 Task: Add filter "Any" in priority.
Action: Mouse pressed left at (286, 300)
Screenshot: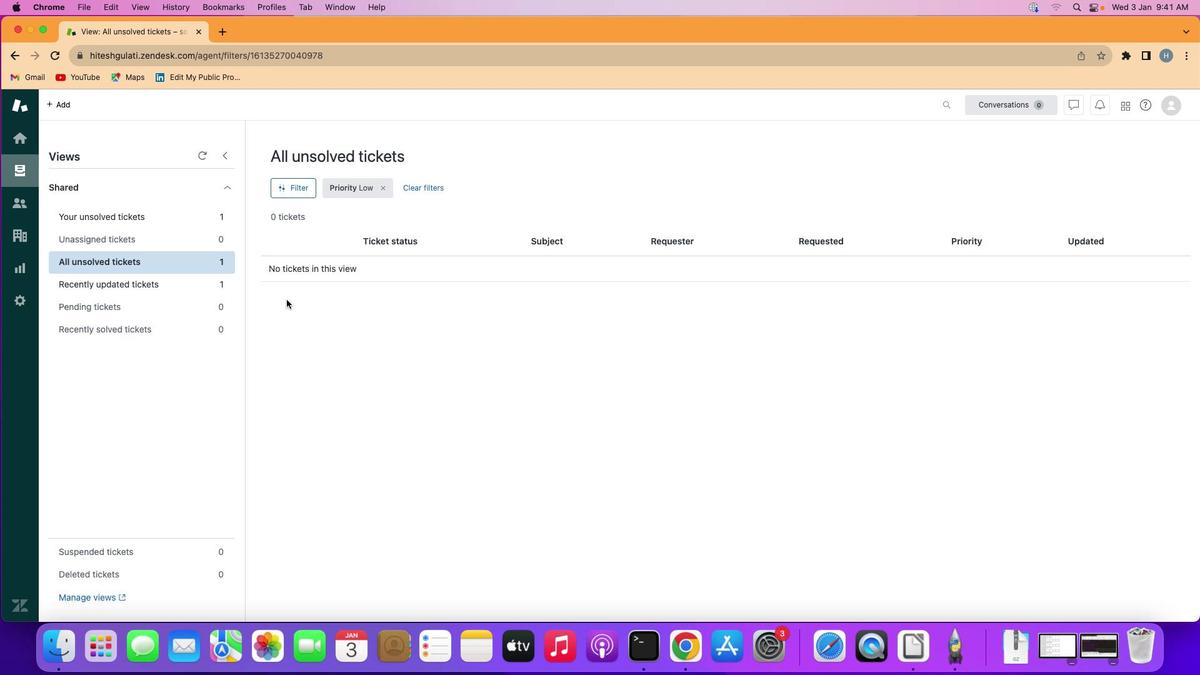 
Action: Mouse moved to (298, 188)
Screenshot: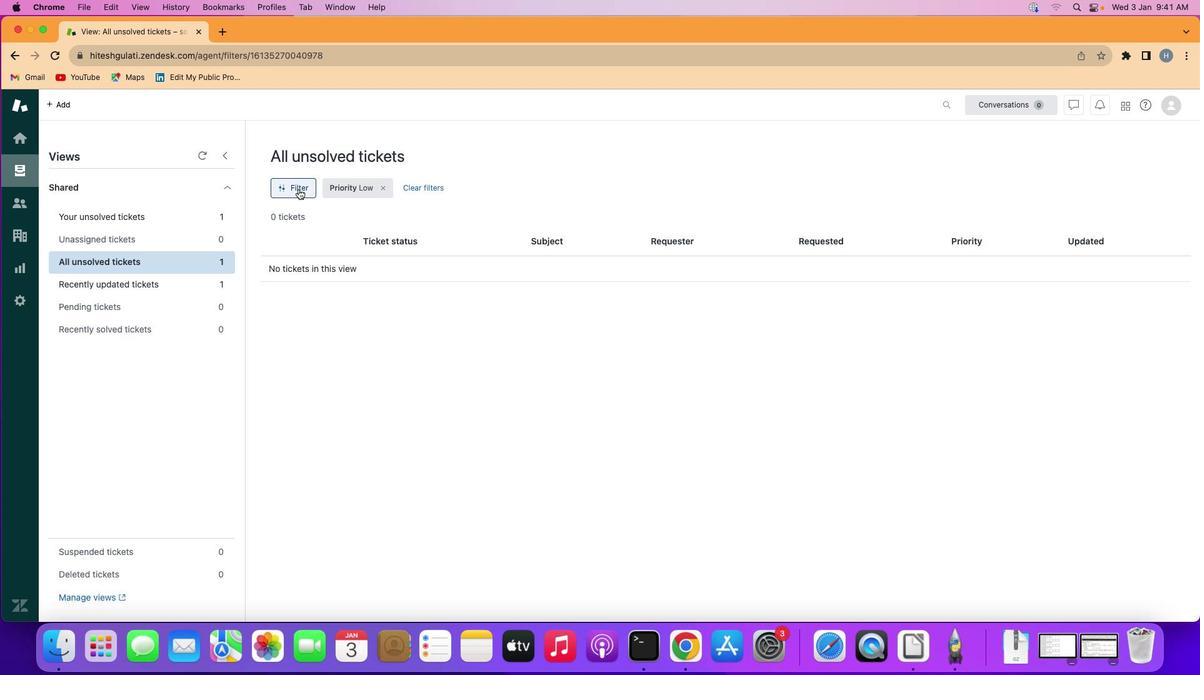 
Action: Mouse pressed left at (298, 188)
Screenshot: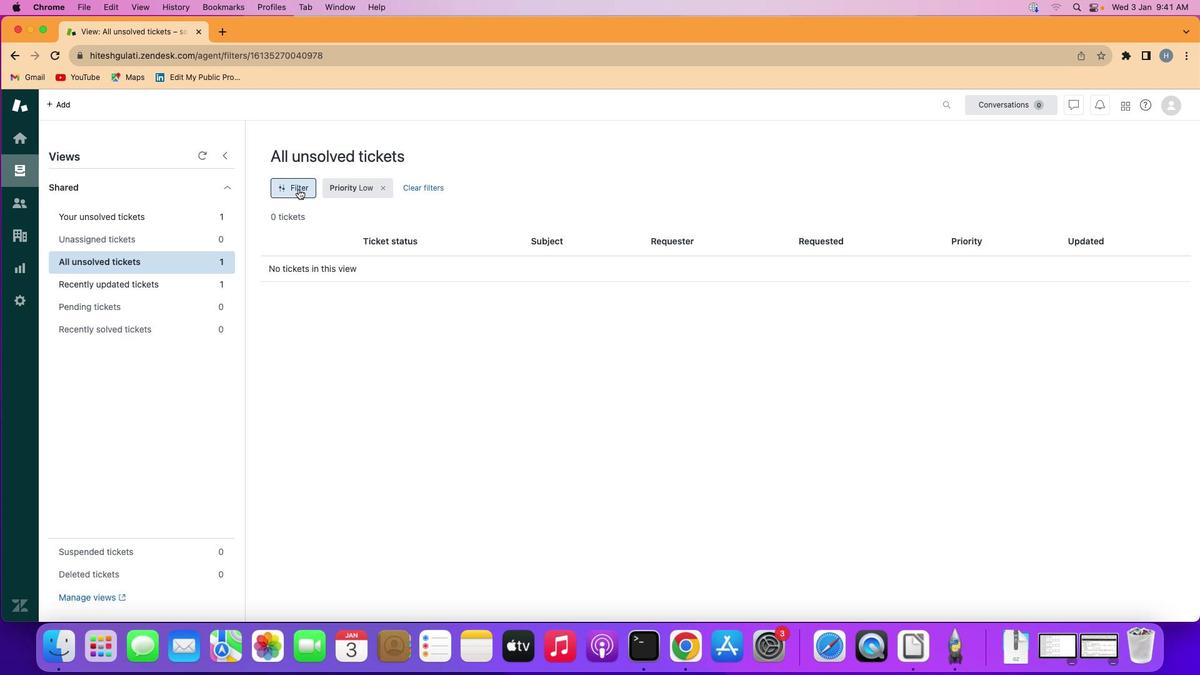 
Action: Mouse moved to (1021, 423)
Screenshot: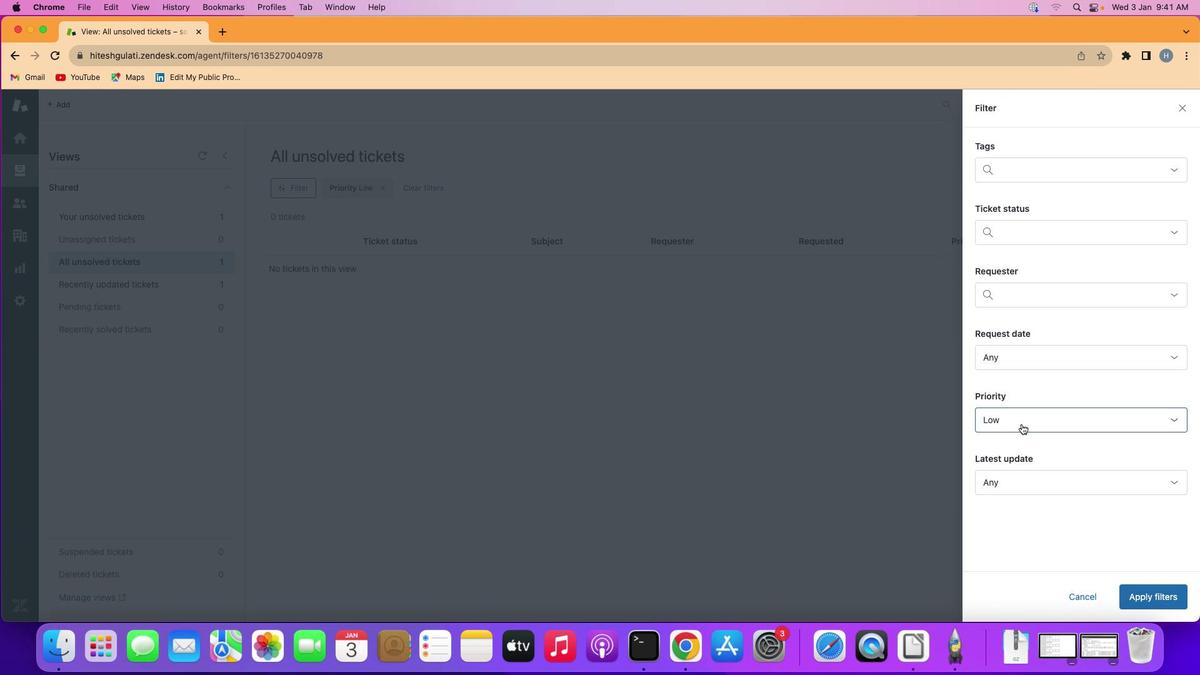 
Action: Mouse pressed left at (1021, 423)
Screenshot: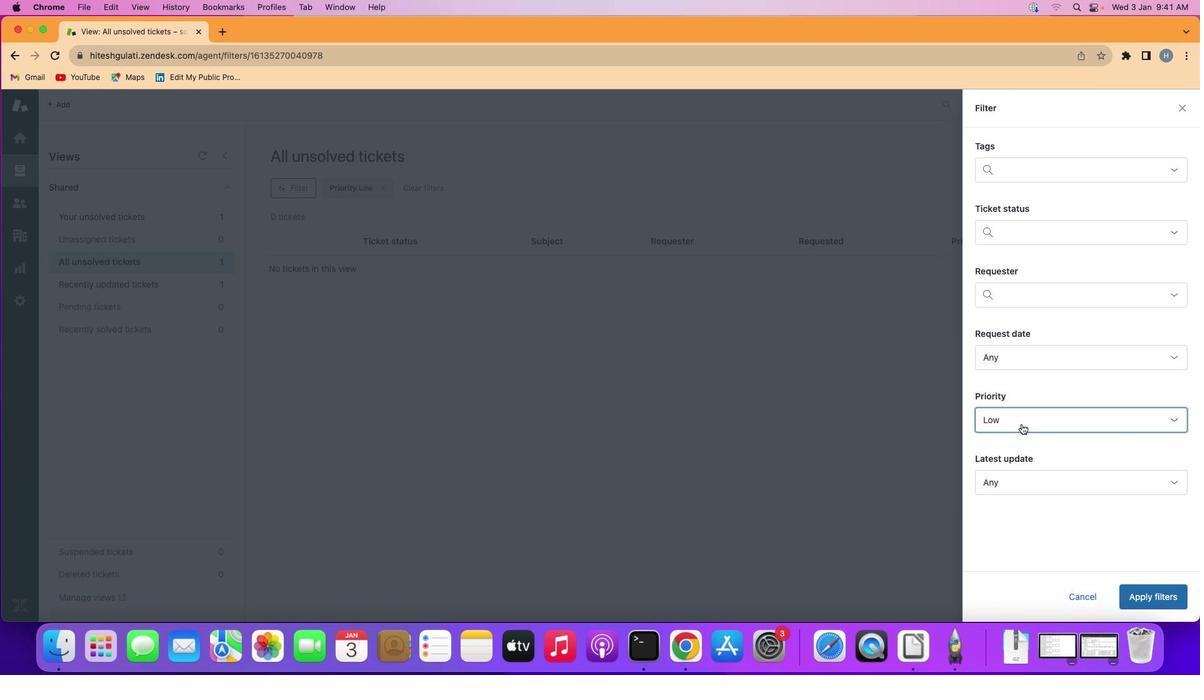 
Action: Mouse moved to (1044, 279)
Screenshot: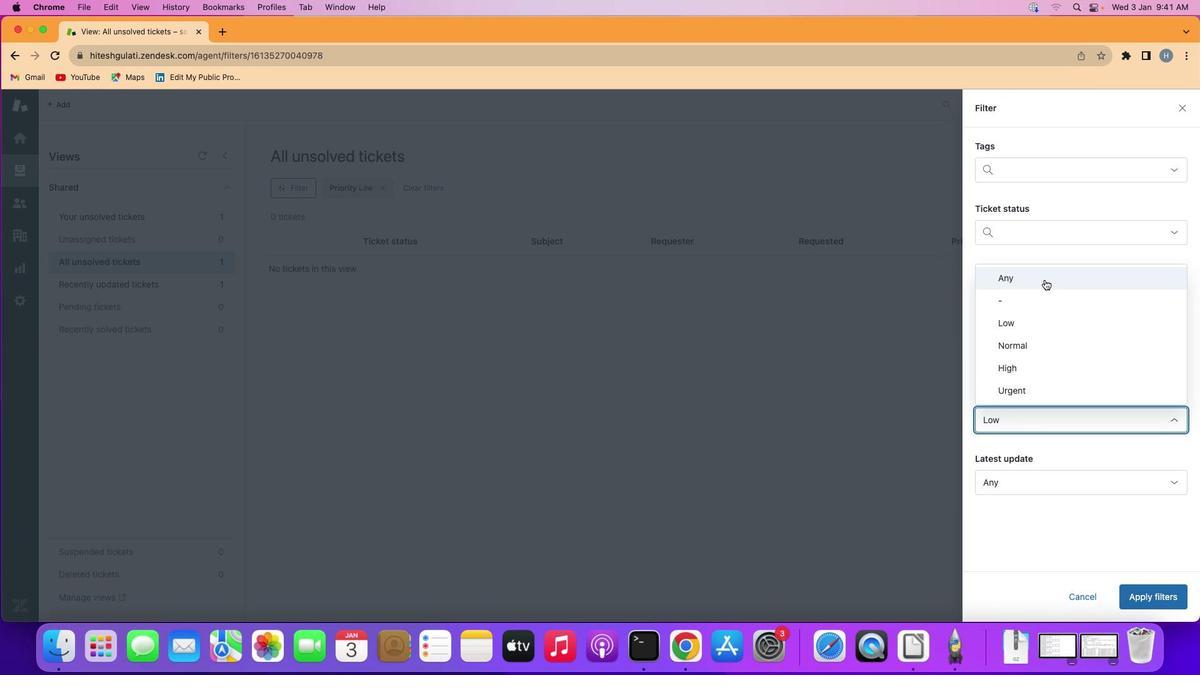 
Action: Mouse pressed left at (1044, 279)
Screenshot: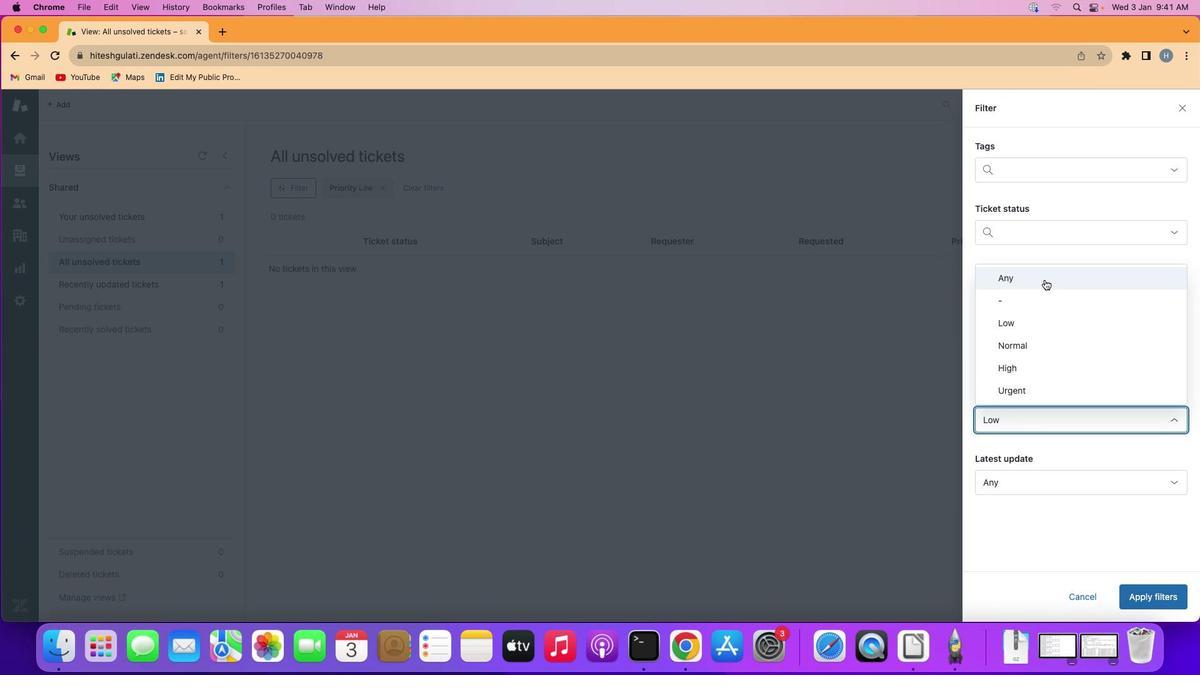 
Action: Mouse moved to (1160, 593)
Screenshot: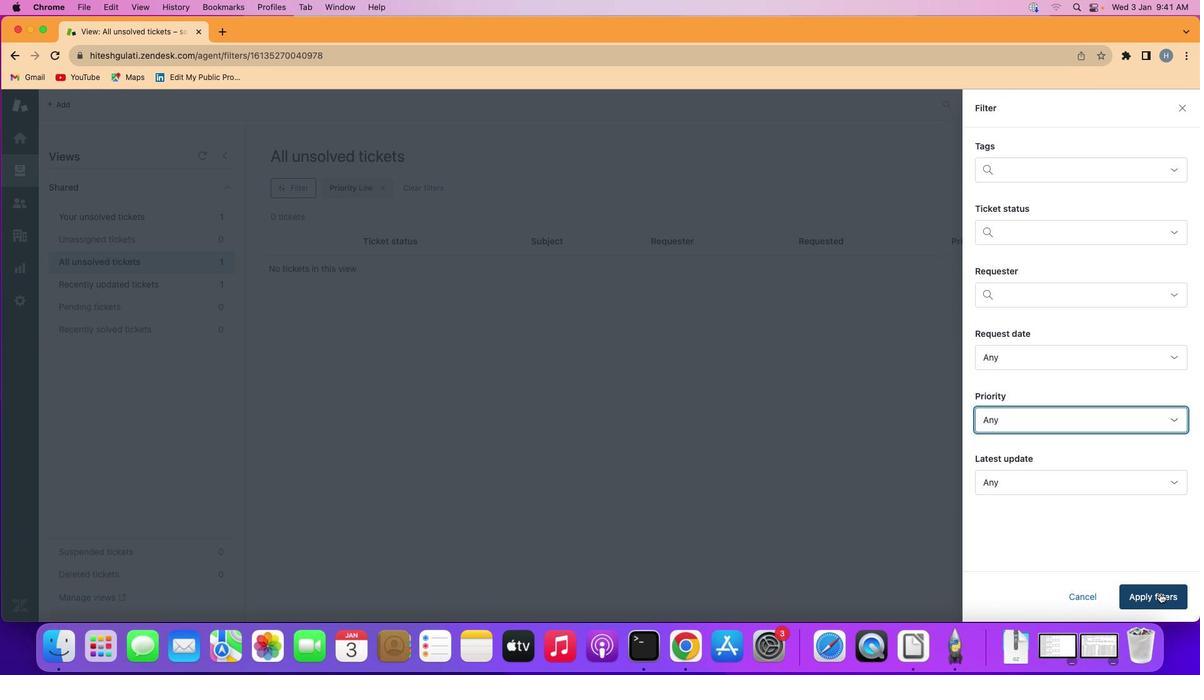 
Action: Mouse pressed left at (1160, 593)
Screenshot: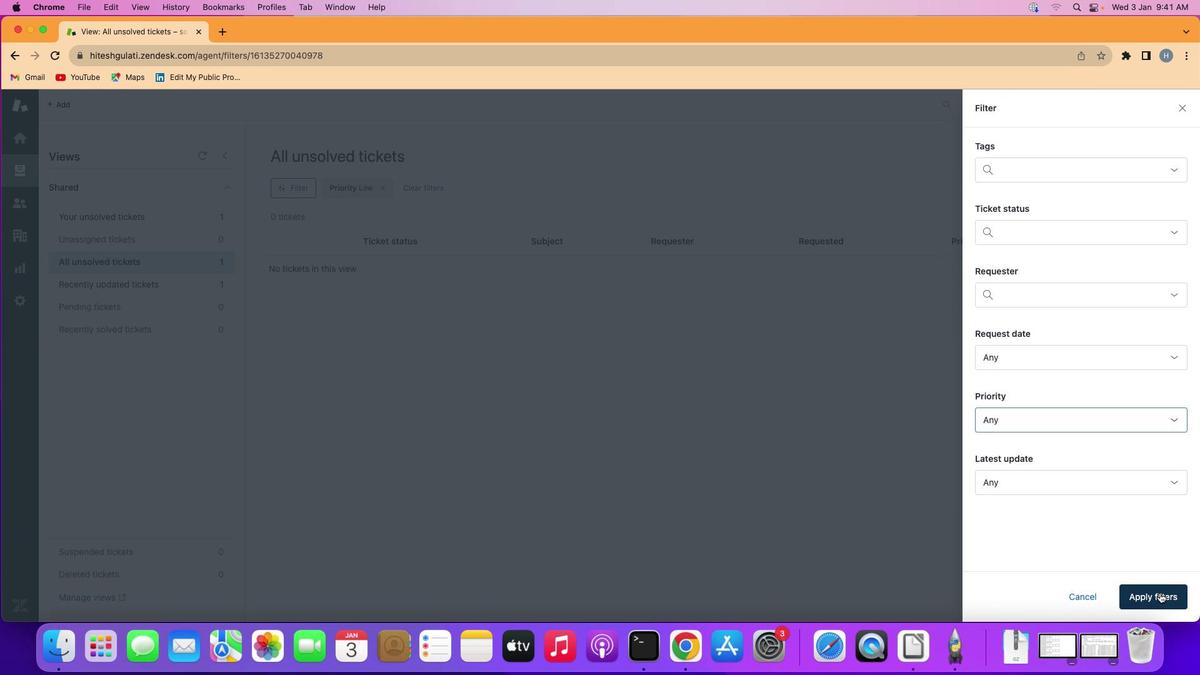 
Action: Mouse moved to (709, 435)
Screenshot: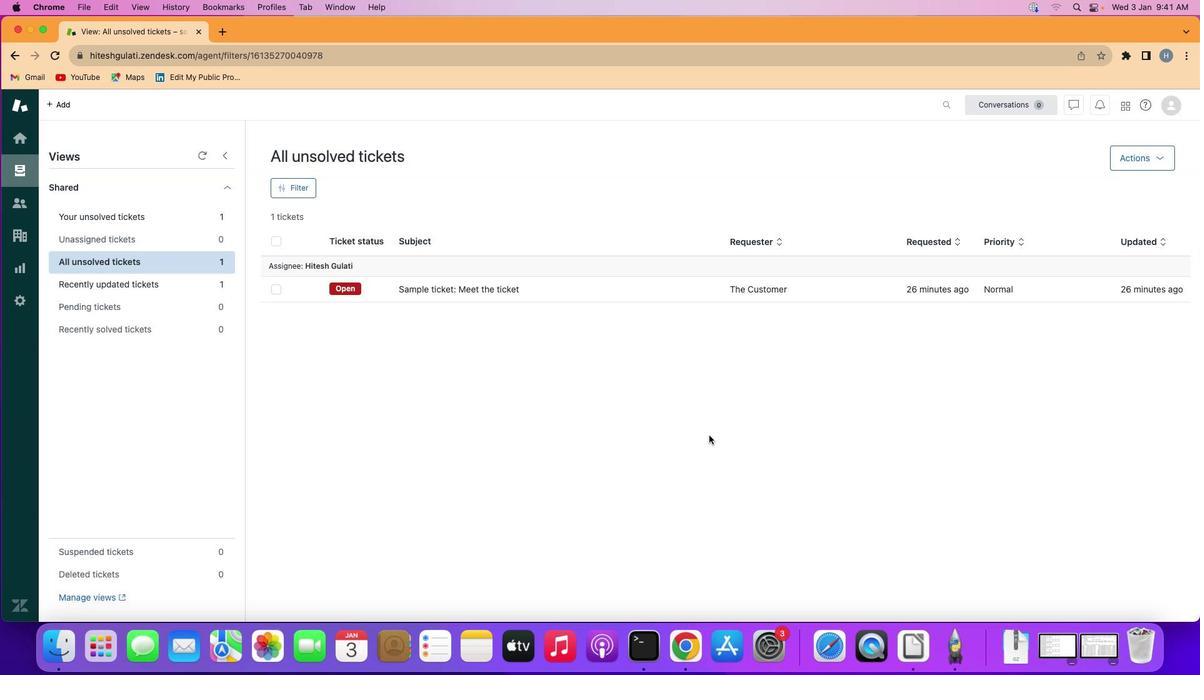 
